 Task: Organize a 90-minute cooking class focusing on Italian cuisine.
Action: Mouse moved to (472, 214)
Screenshot: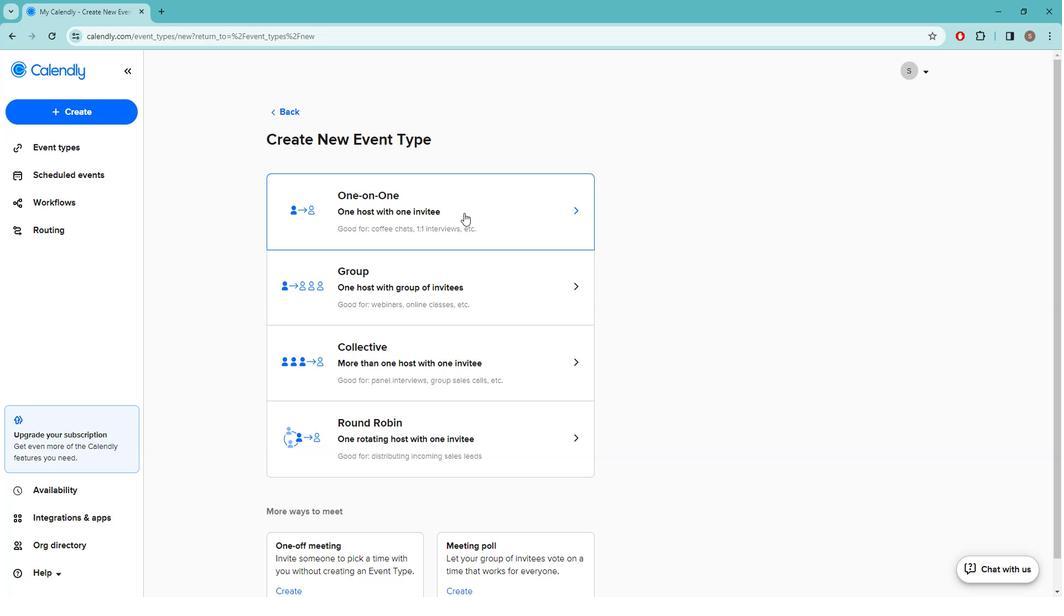
Action: Mouse pressed left at (472, 214)
Screenshot: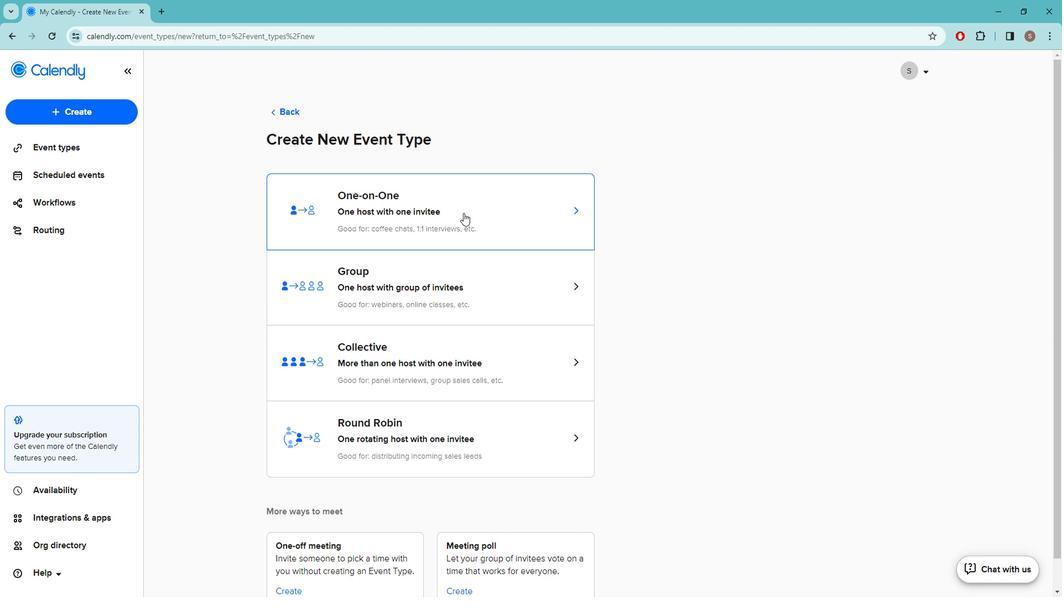 
Action: Mouse moved to (147, 167)
Screenshot: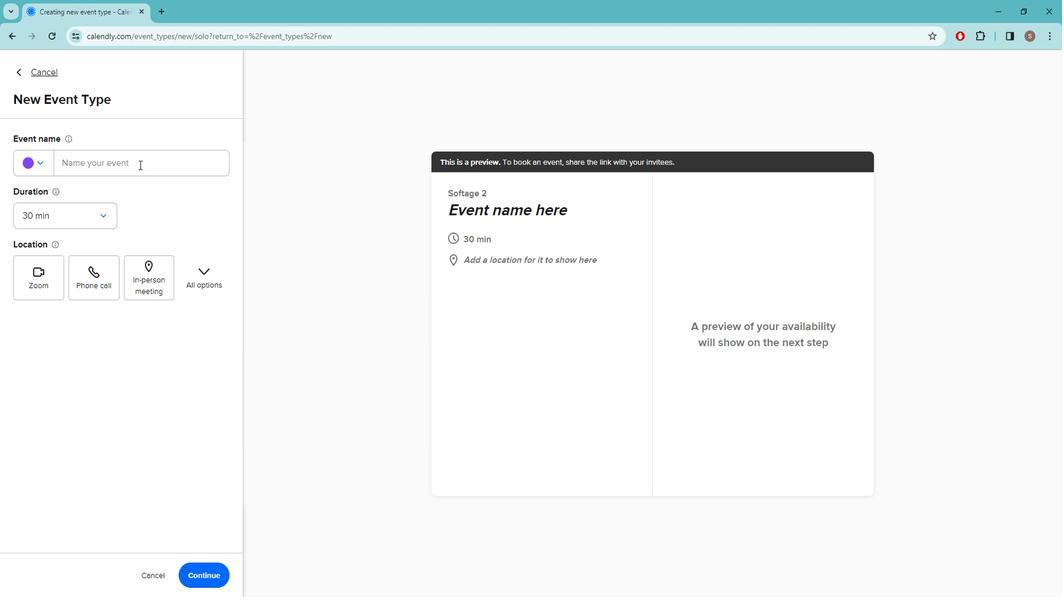 
Action: Mouse pressed left at (147, 167)
Screenshot: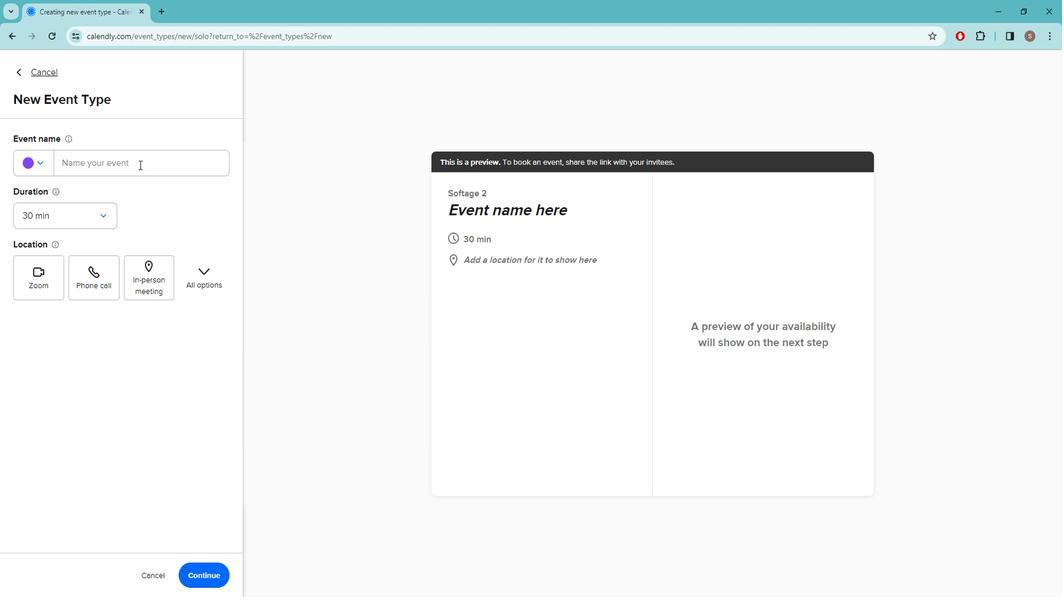 
Action: Mouse moved to (146, 167)
Screenshot: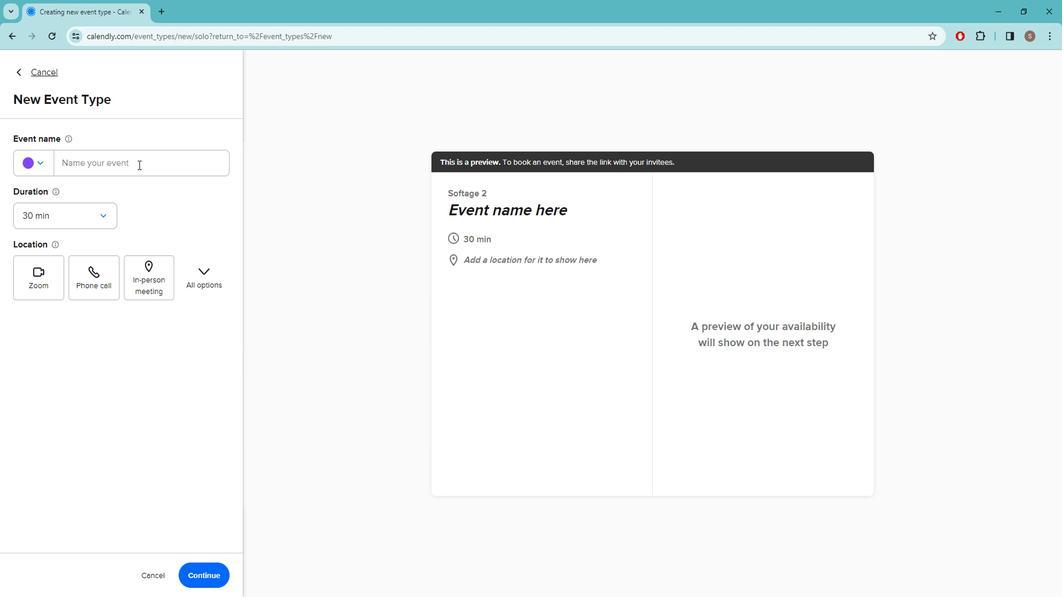 
Action: Key pressed a<Key.space>t<Key.caps_lock>ASTE<Key.space>OF<Key.space><Key.caps_lock>i<Key.caps_lock>TALY<Key.shift_r>:<Key.space><Key.caps_lock>a<Key.space>90-m<Key.caps_lock>INUTES<Key.backspace><Key.space><Key.caps_lock>c<Key.caps_lock>ULINARY<Key.space><Key.caps_lock>e<Key.caps_lock>XCURSION
Screenshot: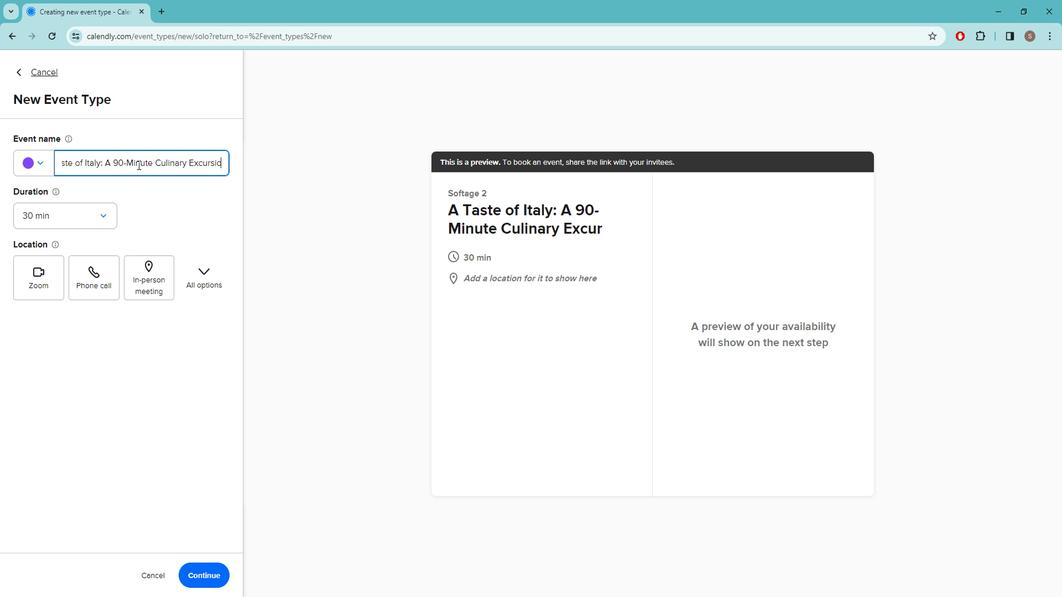 
Action: Mouse moved to (87, 216)
Screenshot: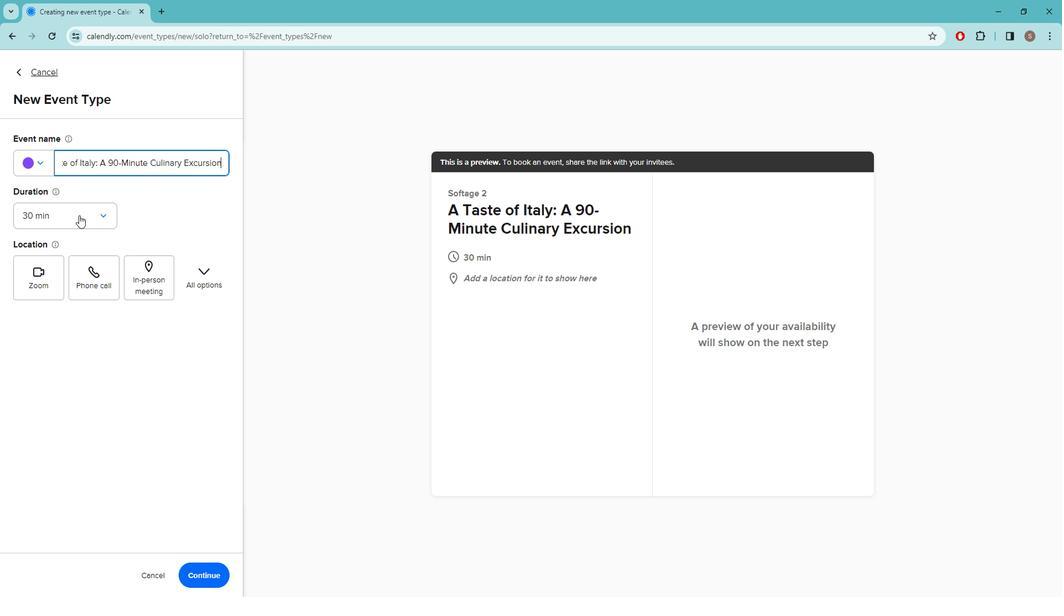 
Action: Mouse pressed left at (87, 216)
Screenshot: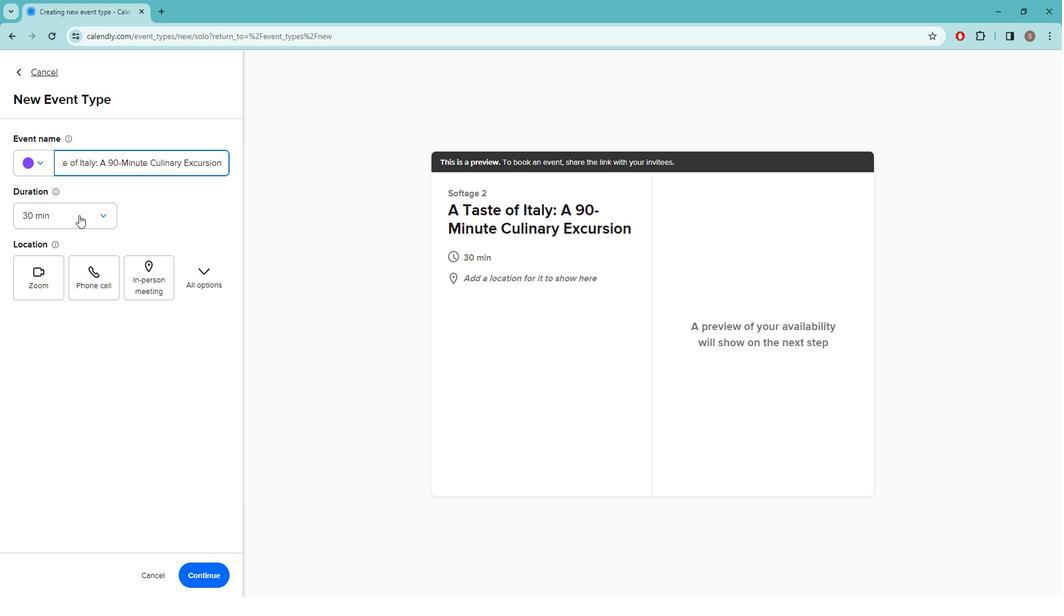 
Action: Mouse moved to (69, 326)
Screenshot: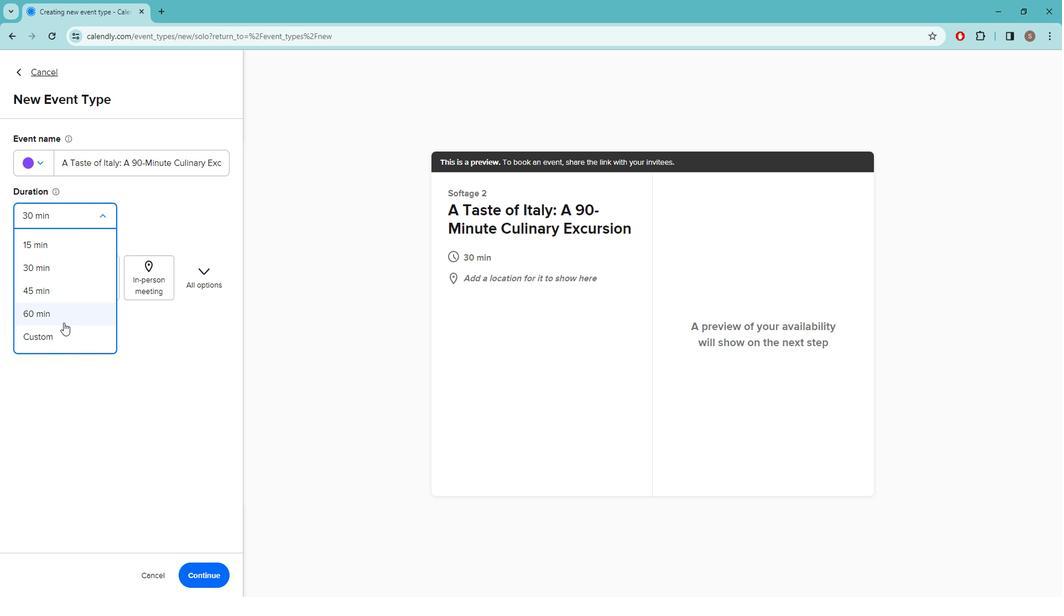 
Action: Mouse pressed left at (69, 326)
Screenshot: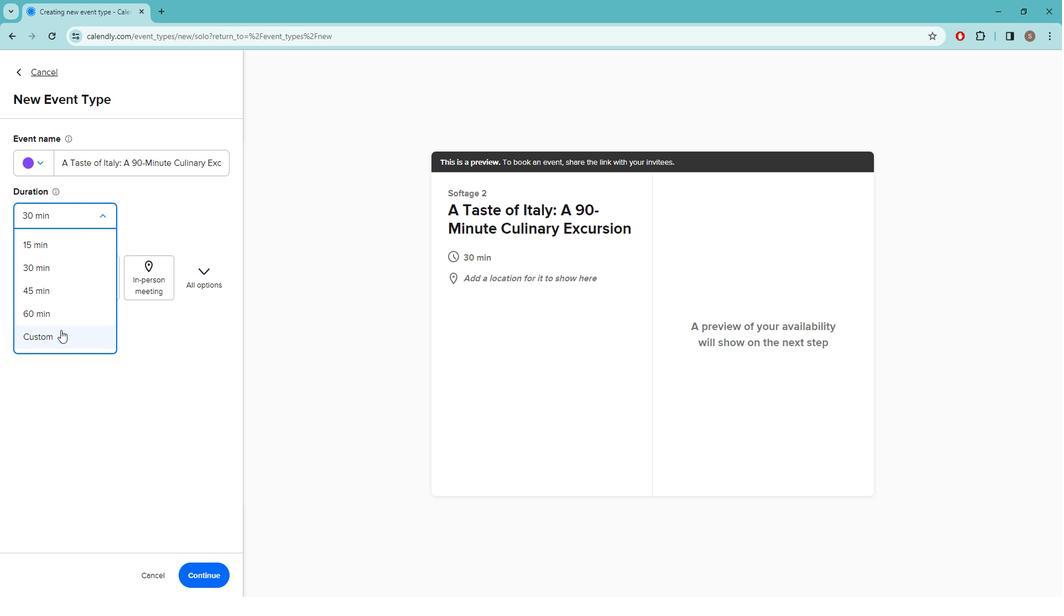 
Action: Mouse moved to (66, 274)
Screenshot: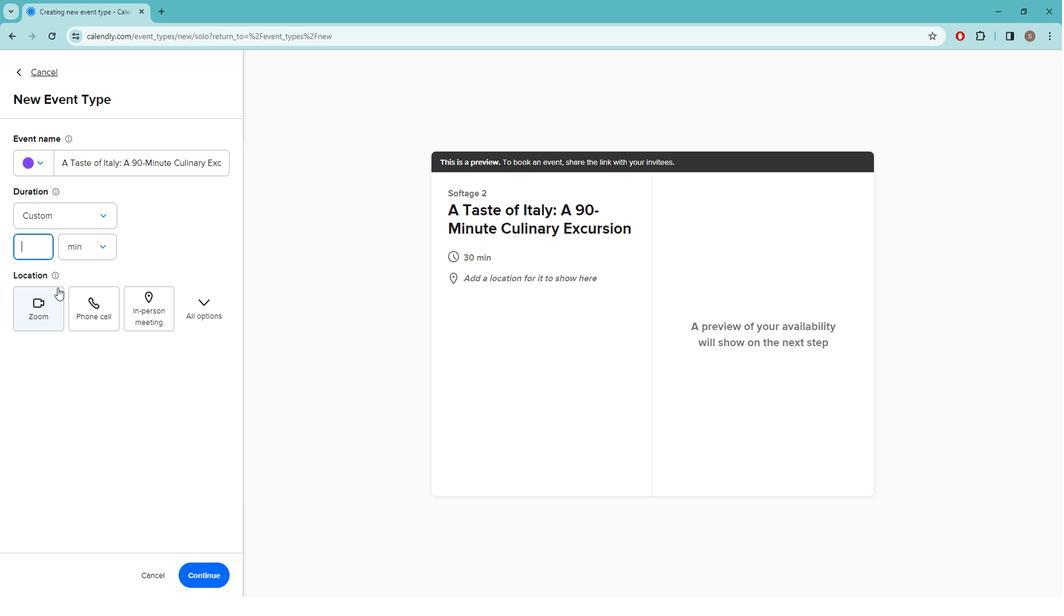 
Action: Key pressed 90
Screenshot: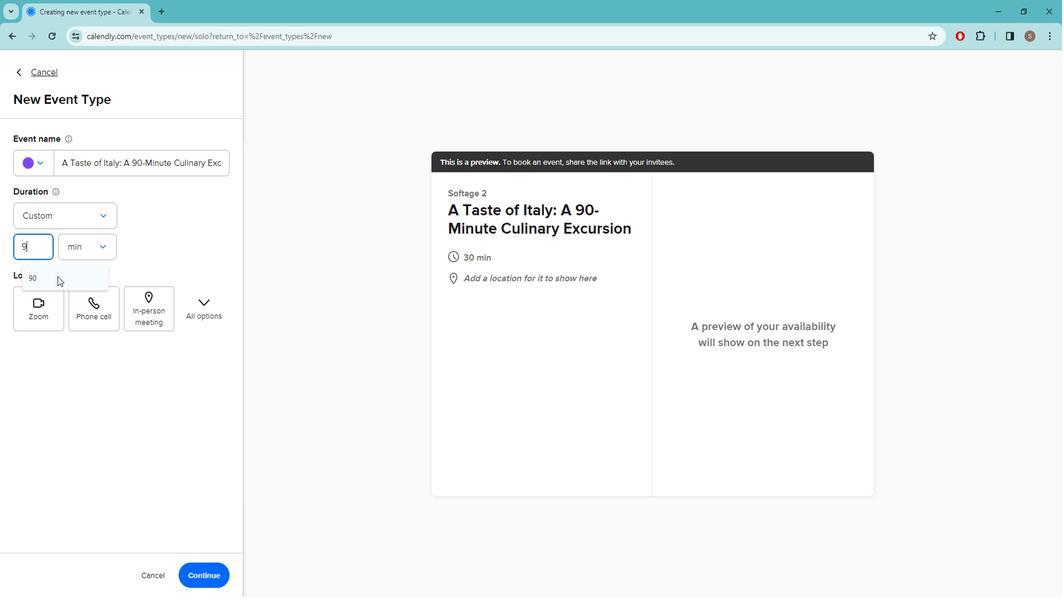 
Action: Mouse moved to (49, 310)
Screenshot: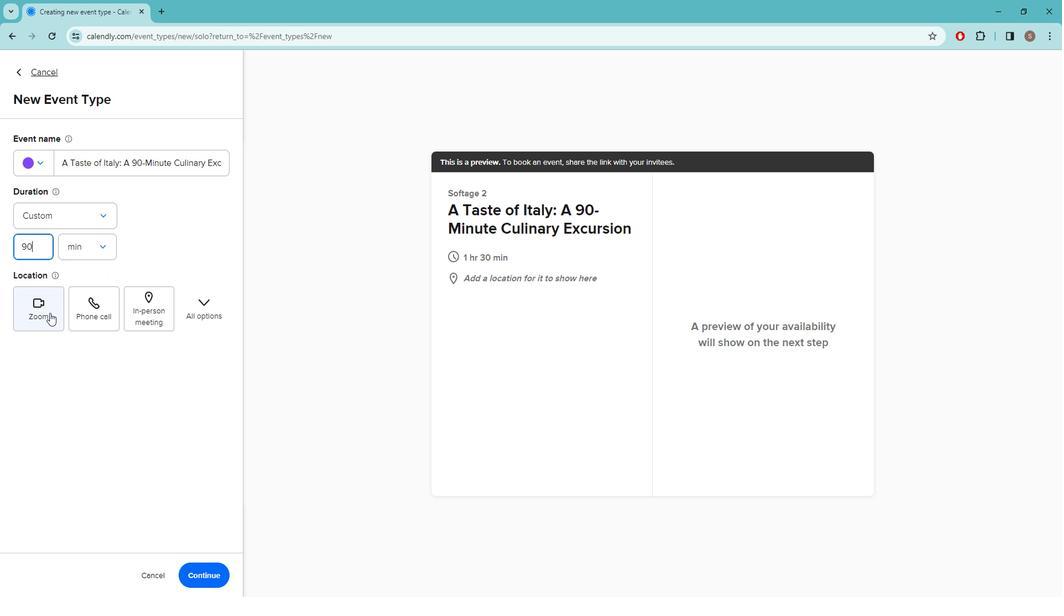 
Action: Mouse pressed left at (49, 310)
Screenshot: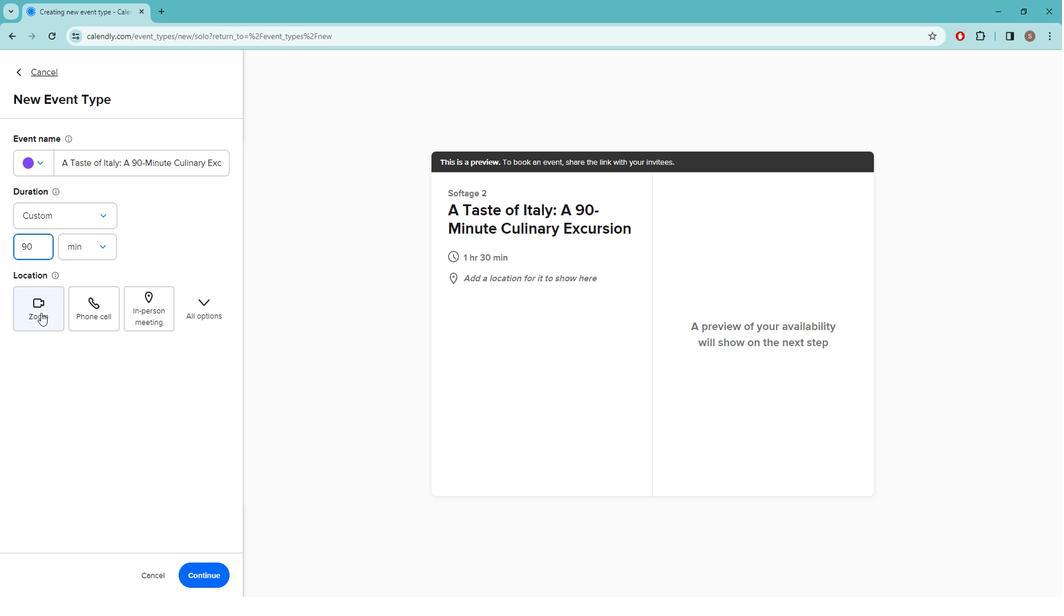 
Action: Mouse moved to (204, 552)
Screenshot: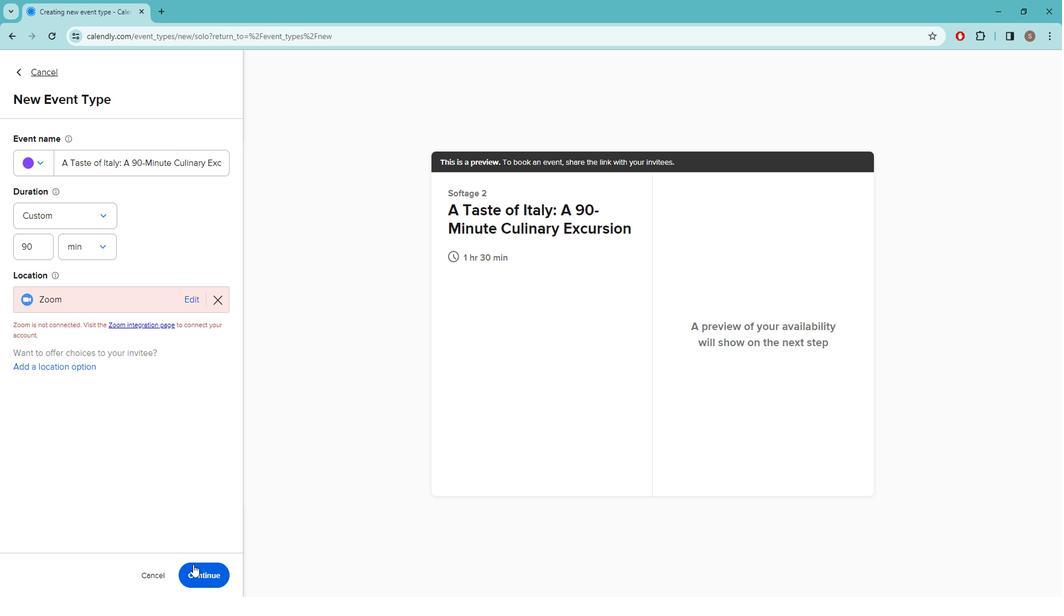 
Action: Mouse pressed left at (204, 552)
Screenshot: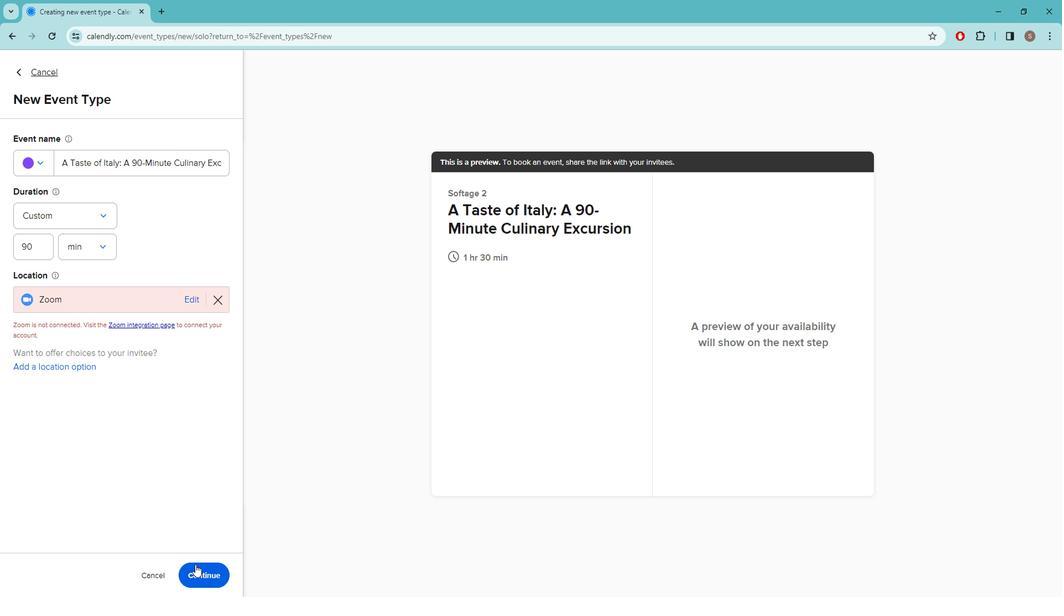 
Action: Mouse moved to (155, 201)
Screenshot: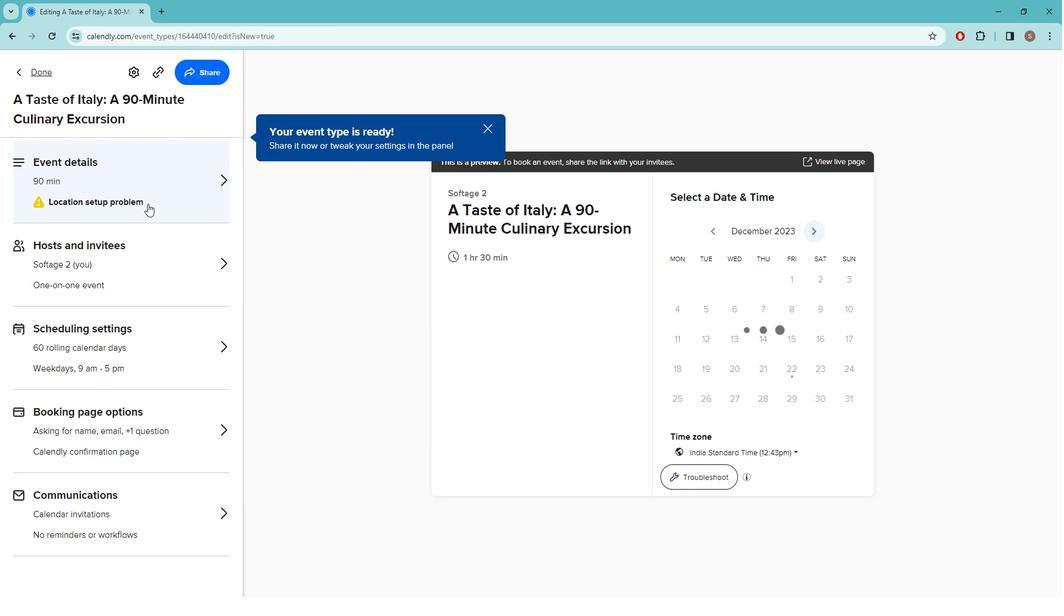 
Action: Mouse pressed left at (155, 201)
Screenshot: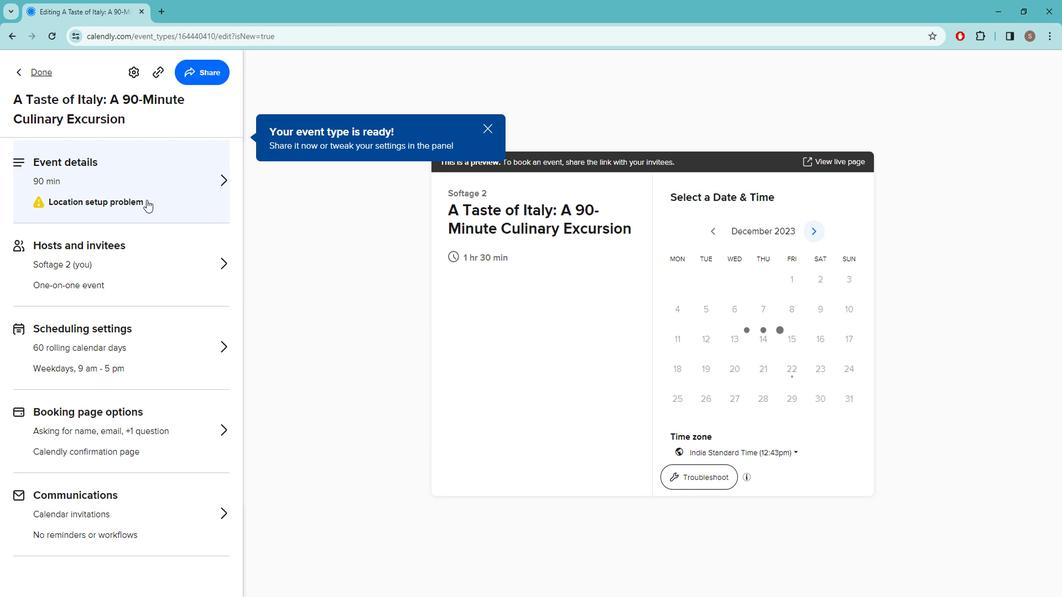 
Action: Mouse moved to (129, 430)
Screenshot: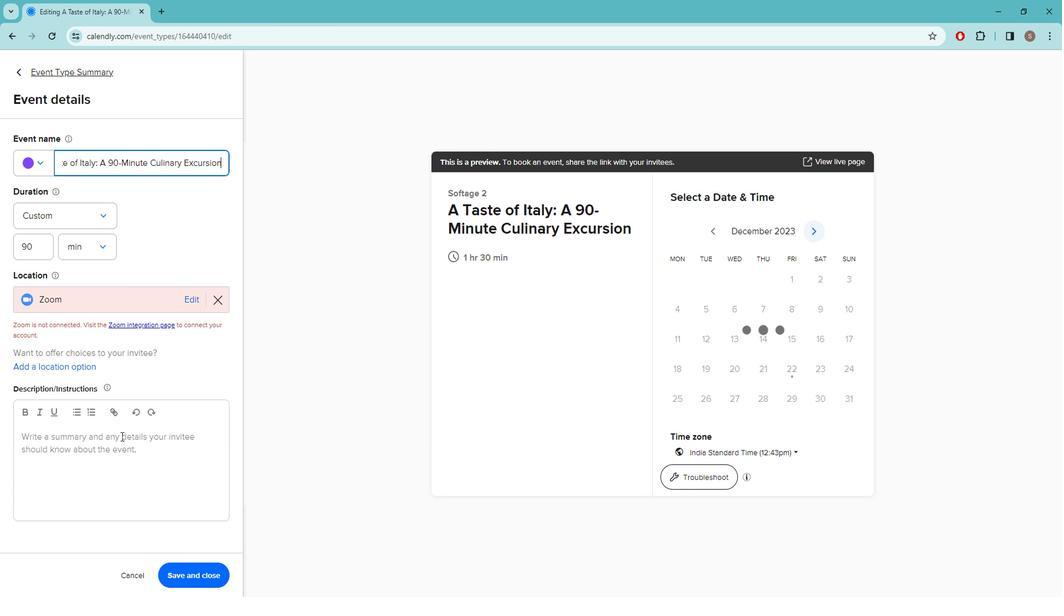 
Action: Mouse pressed left at (129, 430)
Screenshot: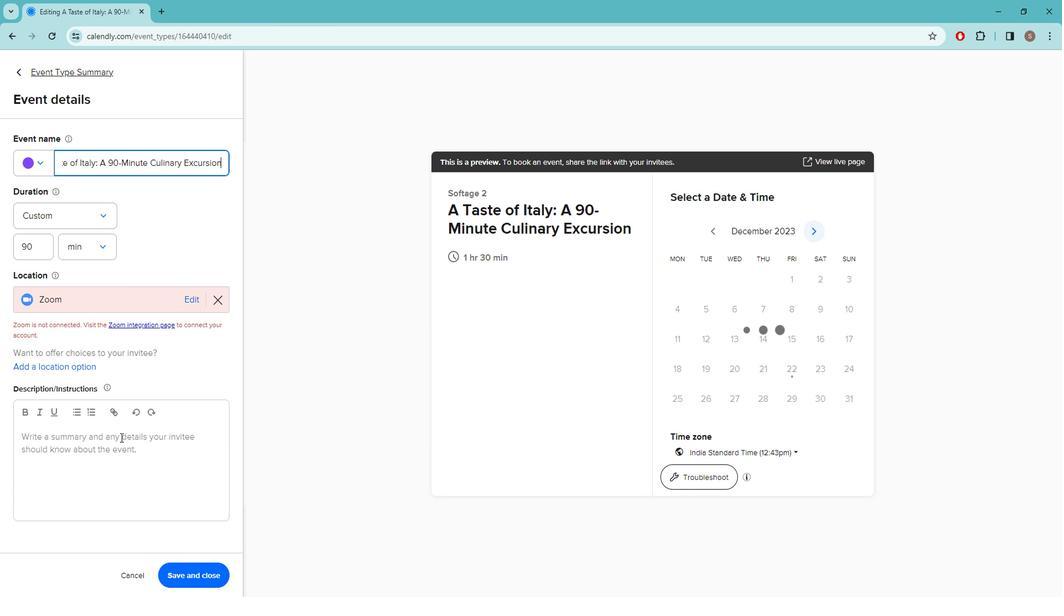 
Action: Key pressed <Key.caps_lock>j<Key.caps_lock>OIN<Key.space>ME<Key.space>FOR<Key.space>A<Key.space>DELIGHTFUL<Key.space>COOKING<Key.space>CLASS<Key.space>WHERE<Key.space>WE'LL<Key.space>EMBARK<Key.space>ON<Key.space>A<Key.space>CULINARY<Key.space>ADVN<Key.backspace>ENTURE<Key.space>THROUGH<Key.space>THE<Key.space>RICH<Key.space>AND<Key.space>SAVORY<Key.space>WORLD<Key.space>OF<Key.space><Key.caps_lock>i<Key.caps_lock>TALIAN<Key.space>CUISINE,<Key.space>WITH<Key.space>A<Key.space>SPECIAL<Key.space>FOCUS<Key.space>O<Key.space><Key.backspace>N<Key.space>THE<Key.space>FLAVORS<Key.space>OF<Key.space><Key.caps_lock>t<Key.caps_lock>USCANY.<Key.space>
Screenshot: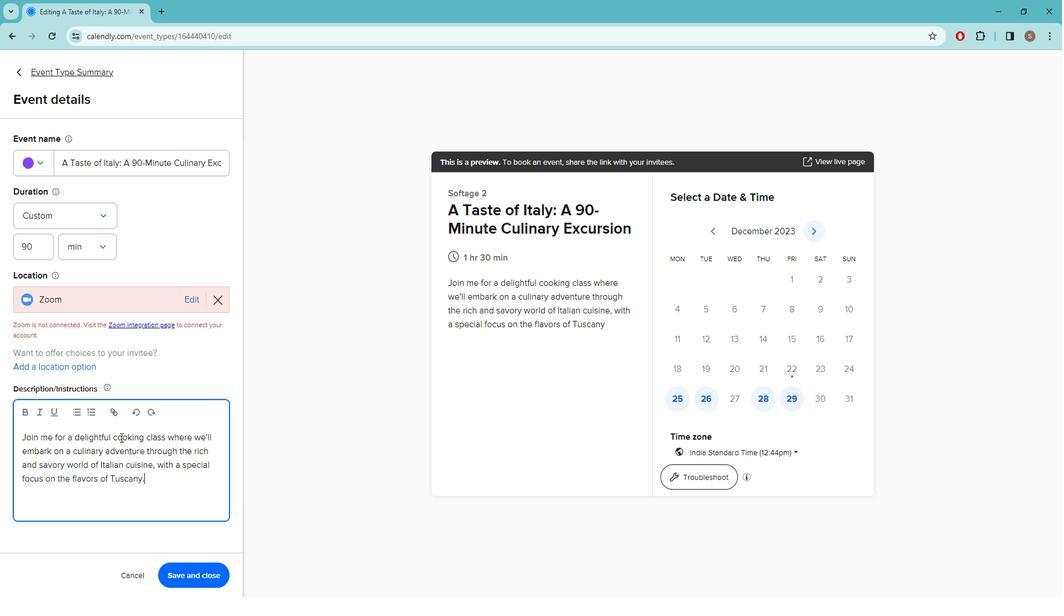 
Action: Mouse moved to (196, 558)
Screenshot: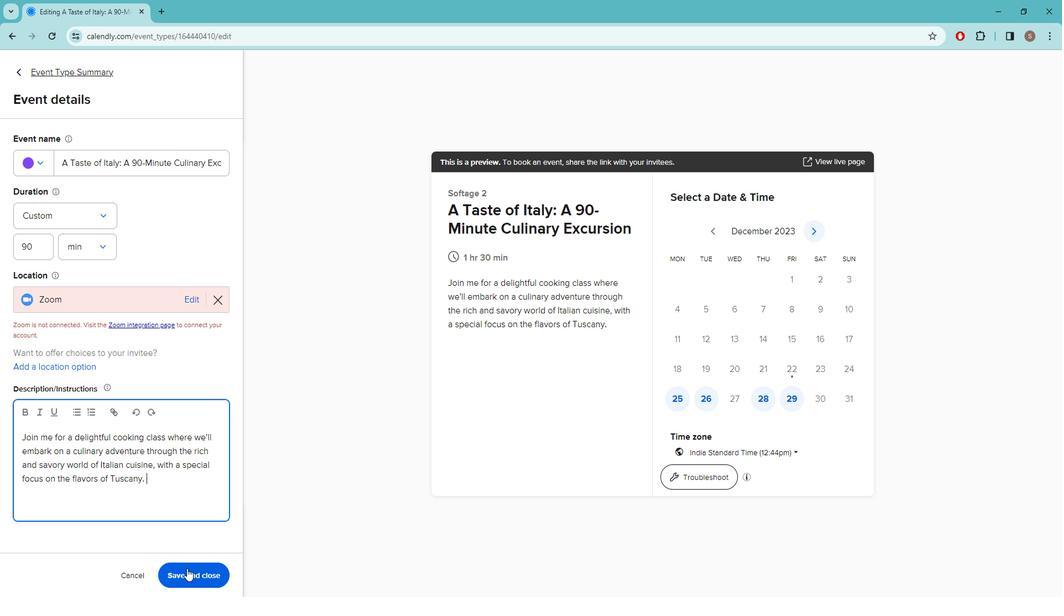 
Action: Mouse pressed left at (196, 558)
Screenshot: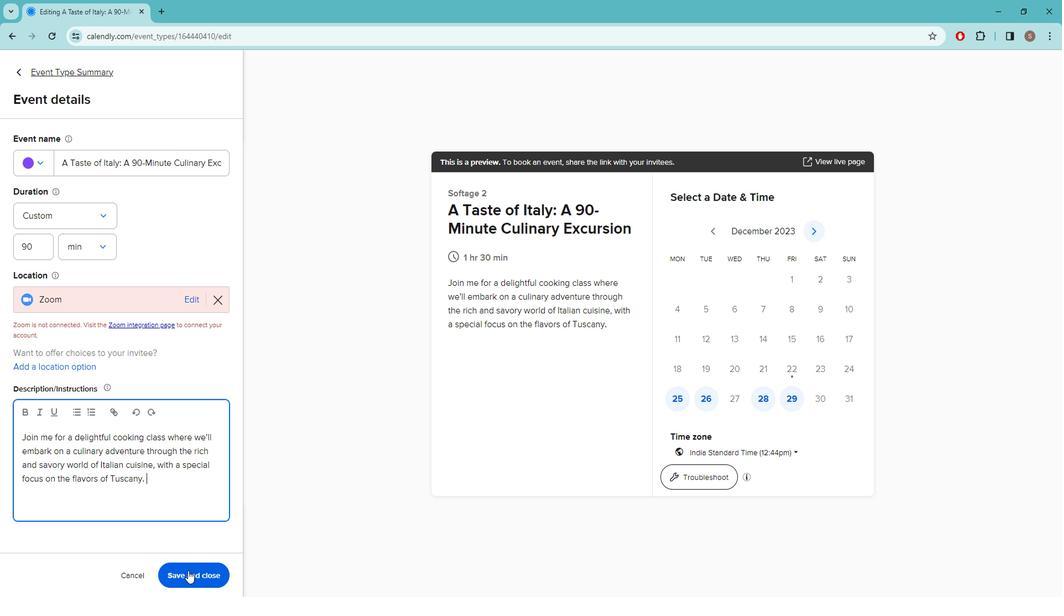
Action: Mouse moved to (332, 452)
Screenshot: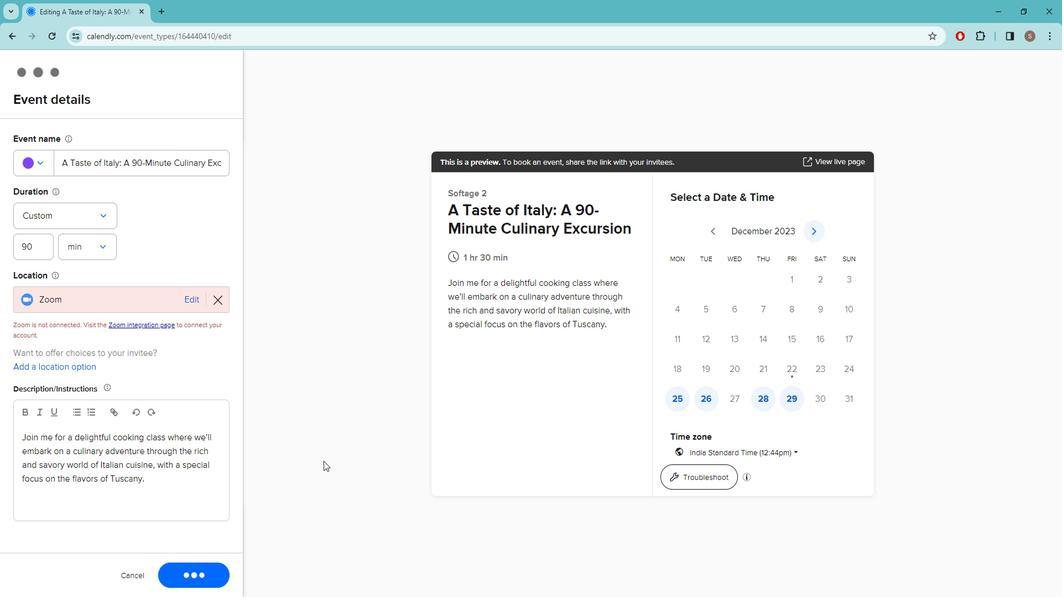 
